 Task: Change curve  line to dashed.
Action: Mouse moved to (401, 269)
Screenshot: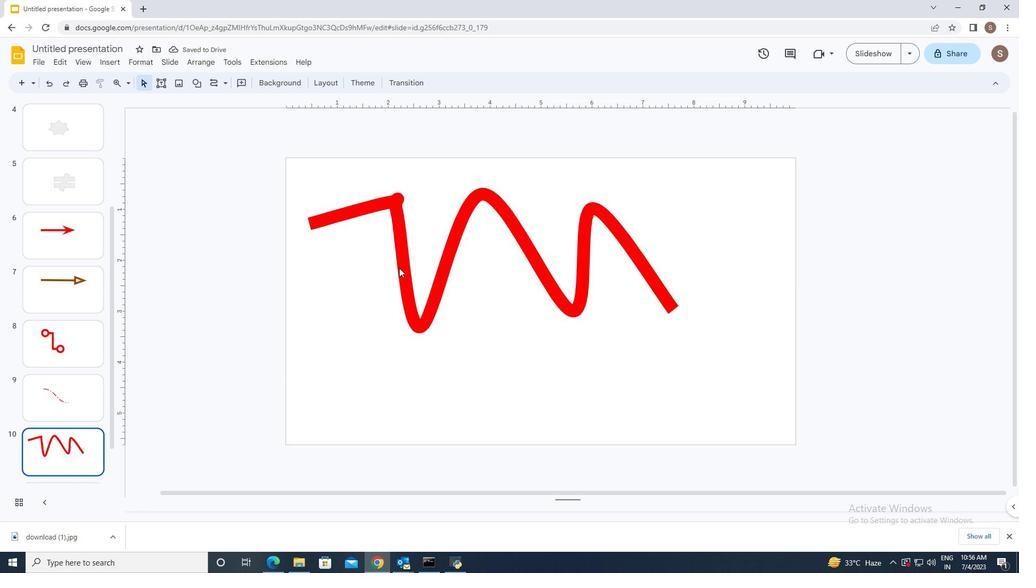 
Action: Mouse pressed left at (401, 269)
Screenshot: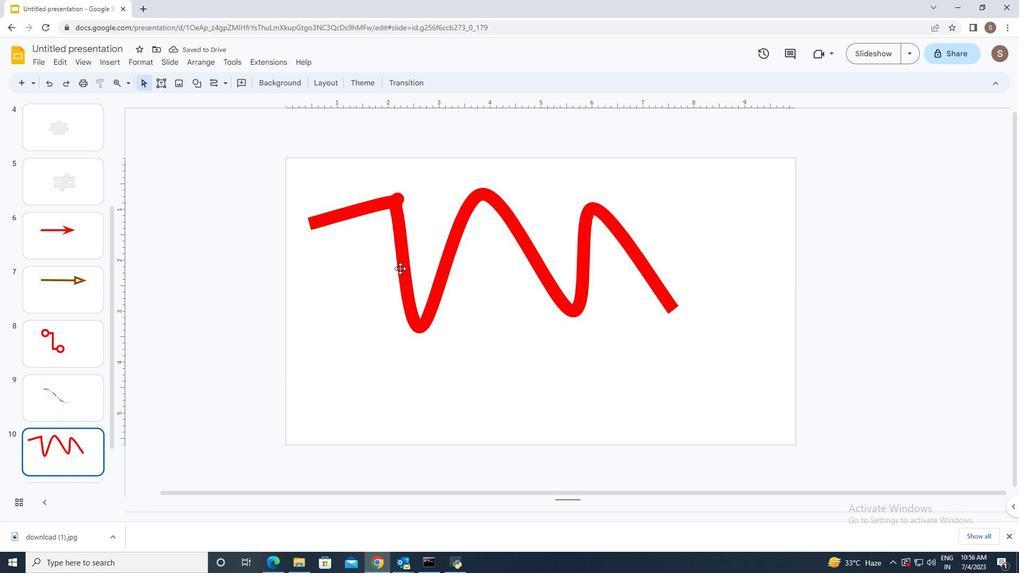 
Action: Mouse moved to (297, 84)
Screenshot: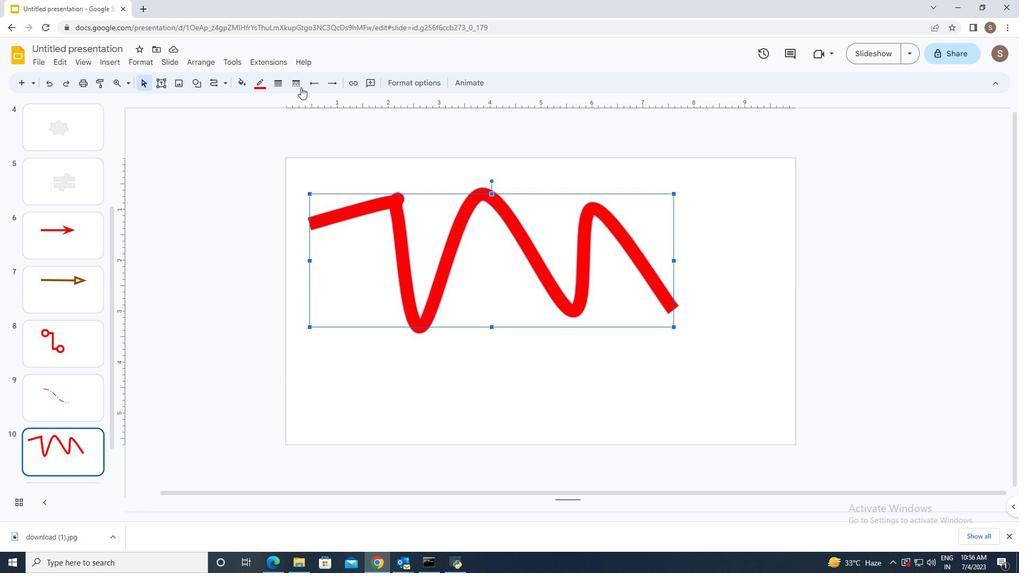
Action: Mouse pressed left at (297, 84)
Screenshot: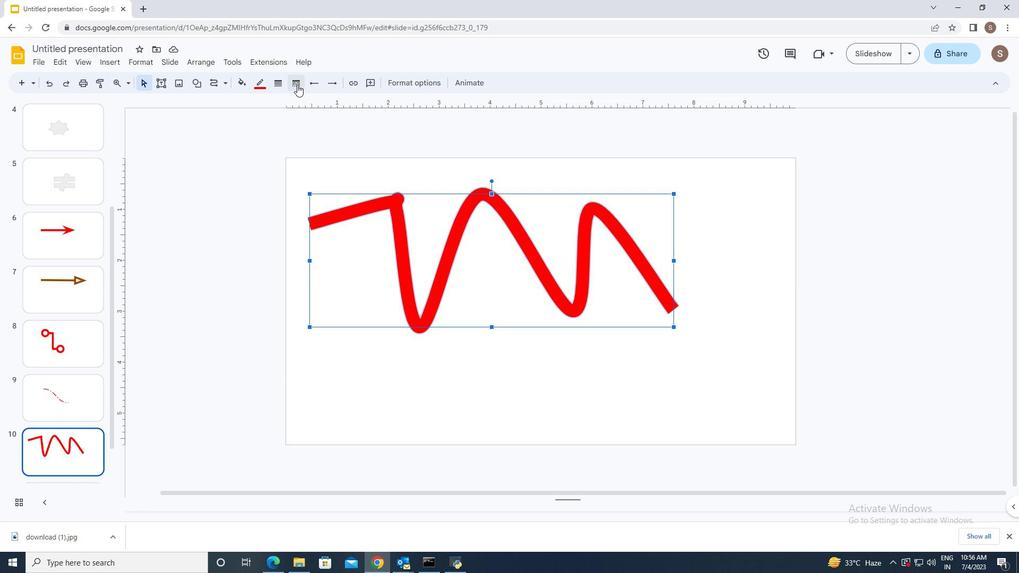 
Action: Mouse moved to (310, 131)
Screenshot: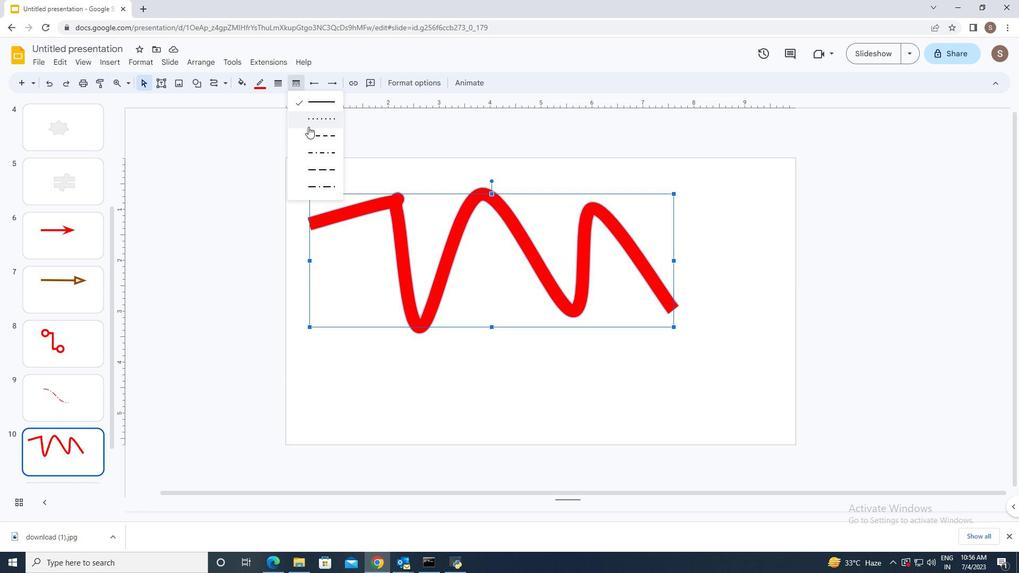 
Action: Mouse pressed left at (310, 131)
Screenshot: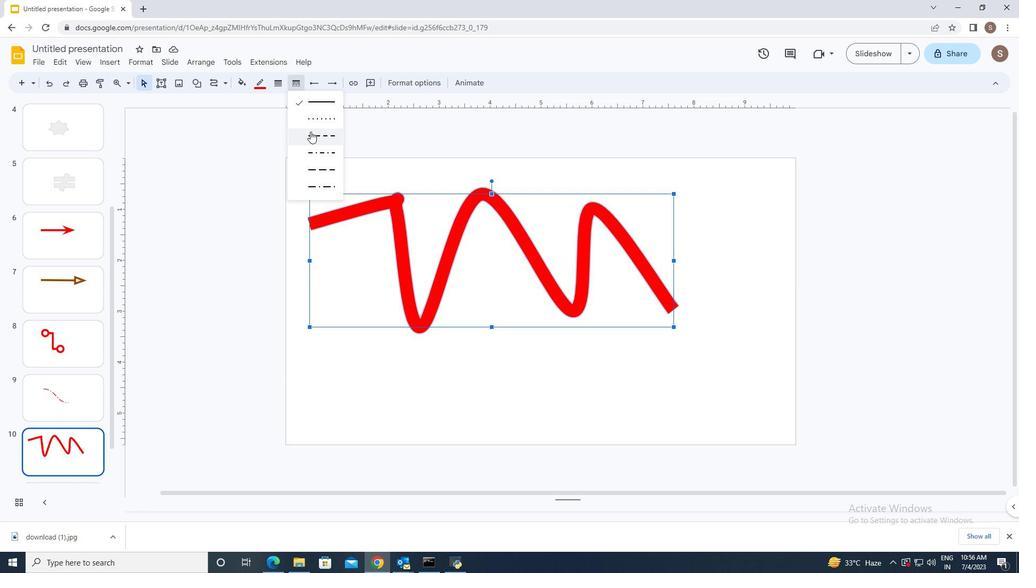 
Action: Mouse moved to (378, 403)
Screenshot: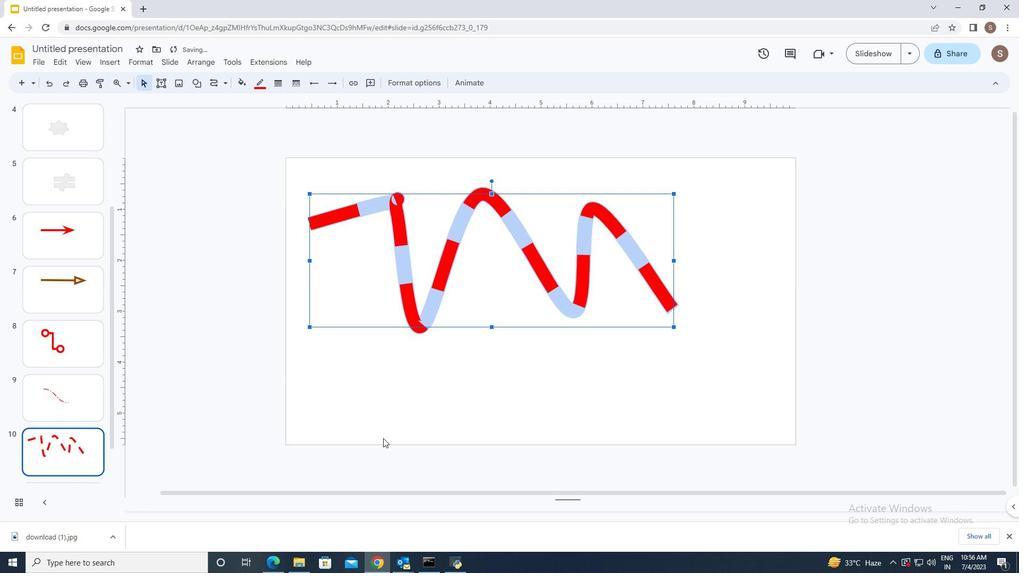 
Action: Mouse pressed left at (378, 403)
Screenshot: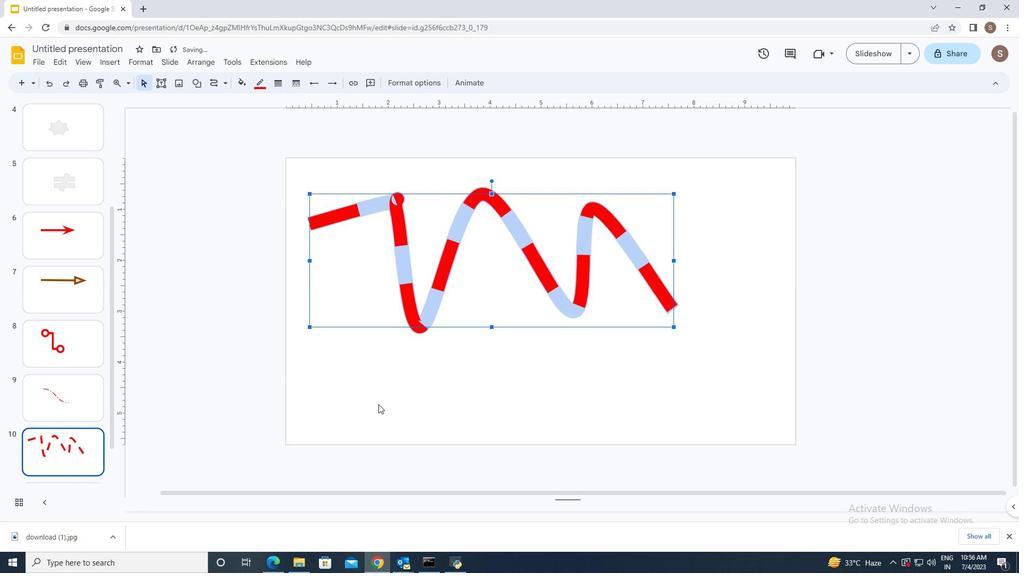 
